 Task: Add Sprouts Eucalyptus & Tea Tree Castile Foaming Hand Soap to the cart.
Action: Mouse moved to (693, 280)
Screenshot: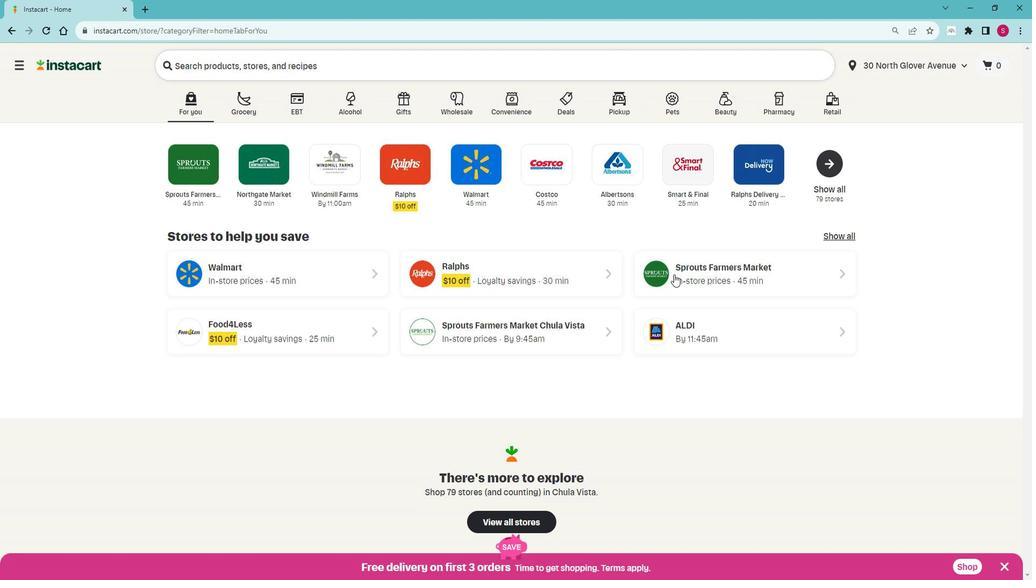 
Action: Mouse pressed left at (693, 280)
Screenshot: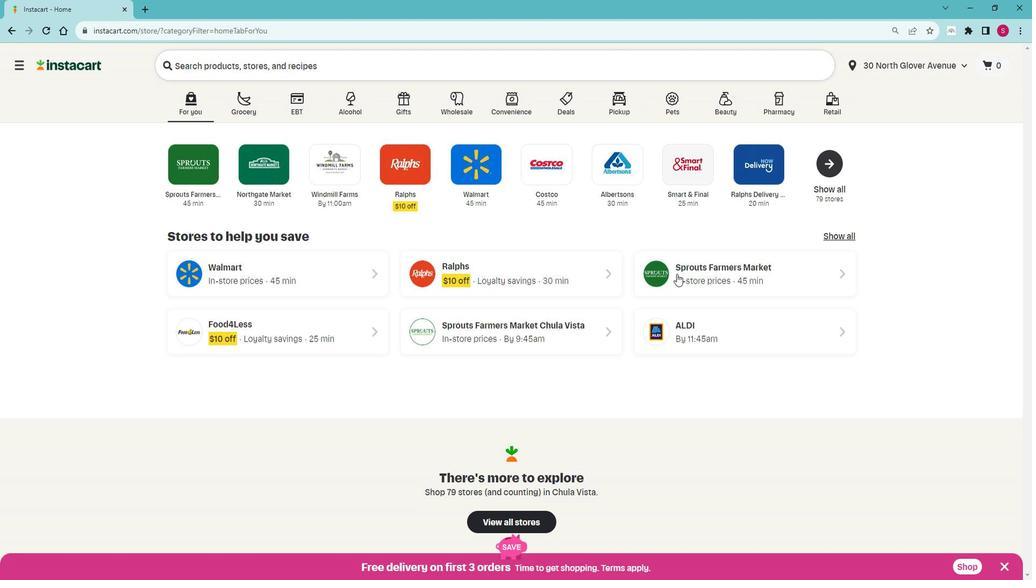 
Action: Mouse moved to (59, 403)
Screenshot: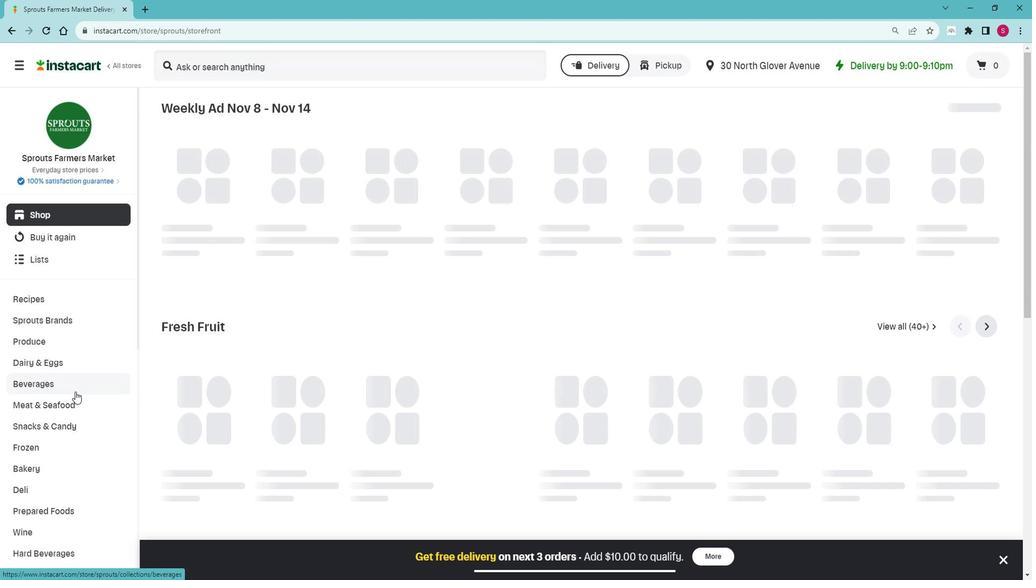 
Action: Mouse scrolled (59, 403) with delta (0, 0)
Screenshot: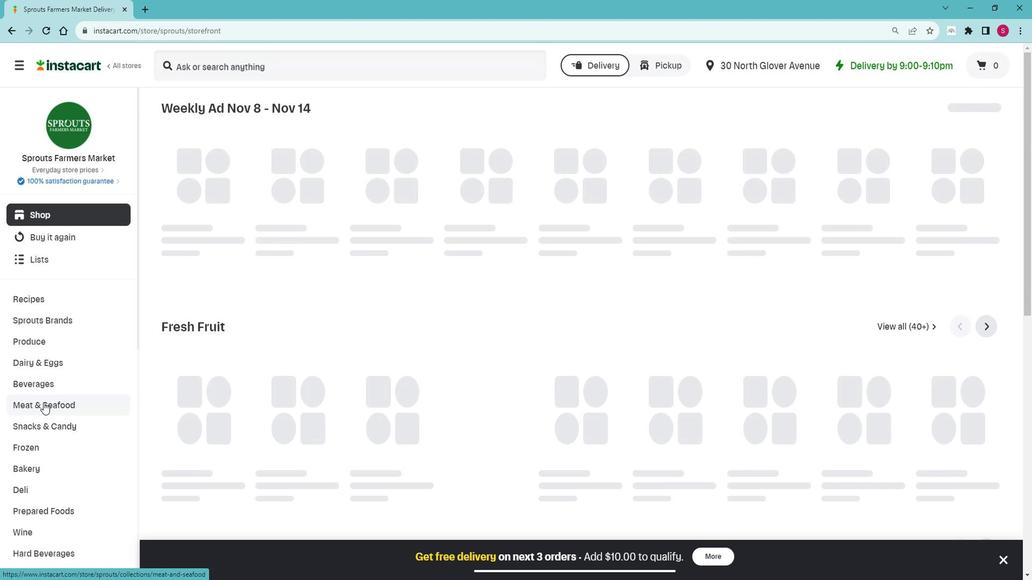 
Action: Mouse moved to (60, 404)
Screenshot: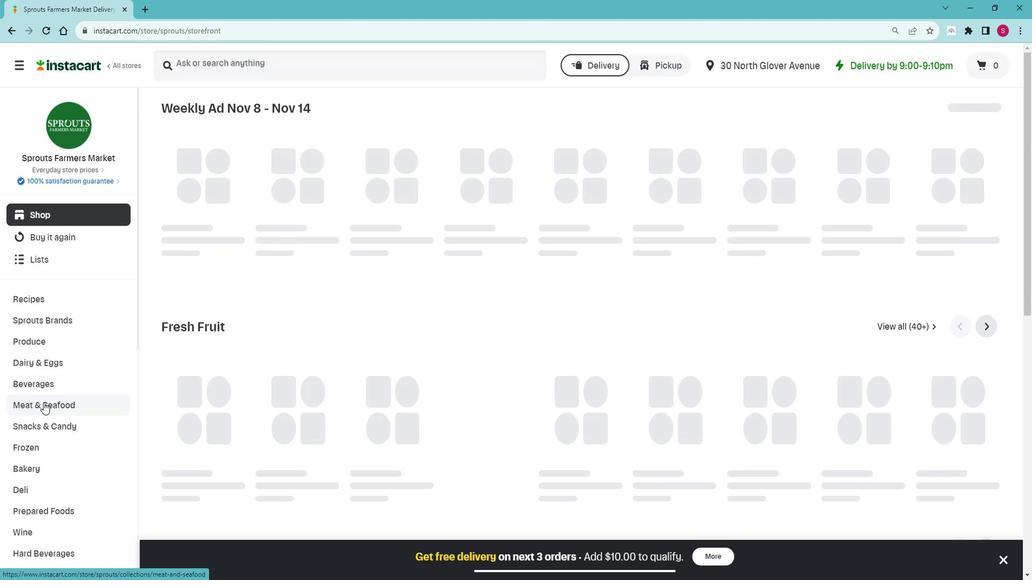 
Action: Mouse scrolled (60, 403) with delta (0, 0)
Screenshot: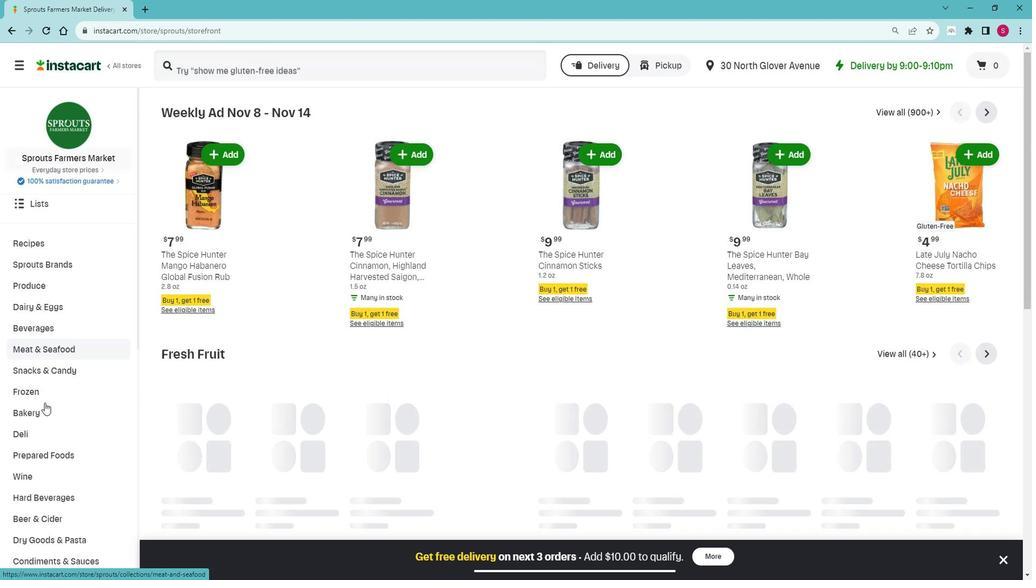 
Action: Mouse scrolled (60, 403) with delta (0, 0)
Screenshot: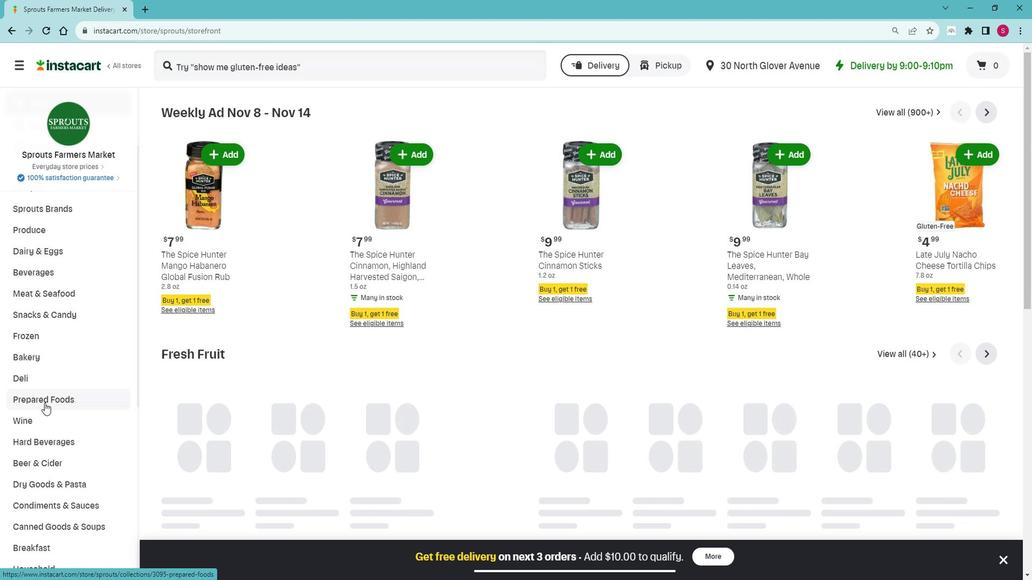 
Action: Mouse scrolled (60, 403) with delta (0, 0)
Screenshot: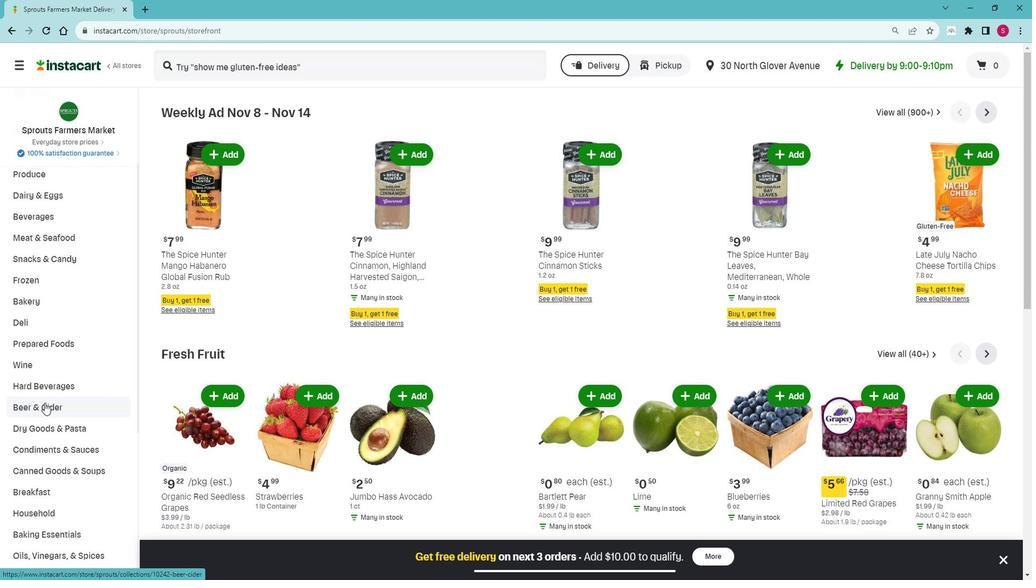 
Action: Mouse scrolled (60, 403) with delta (0, 0)
Screenshot: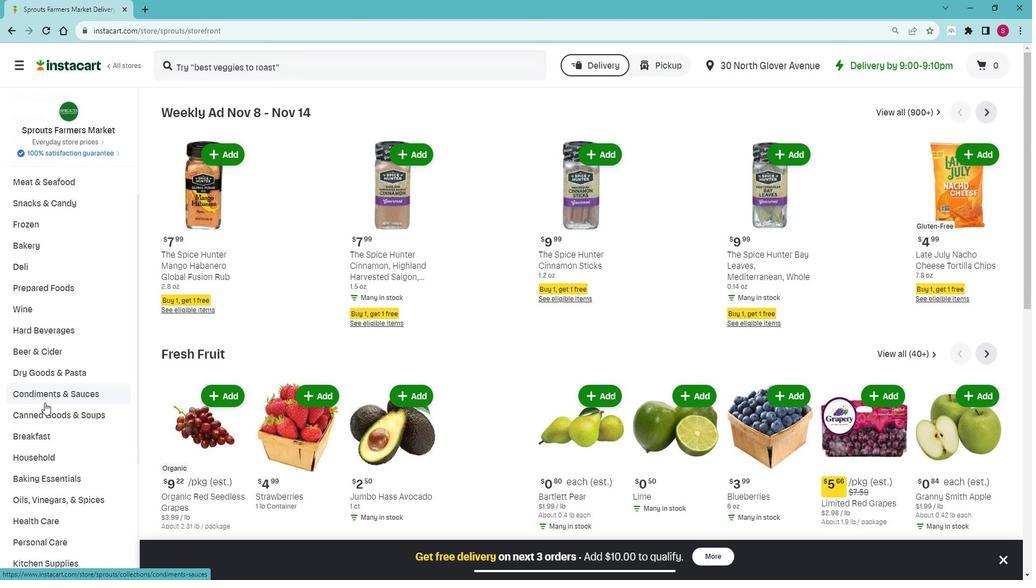 
Action: Mouse scrolled (60, 403) with delta (0, 0)
Screenshot: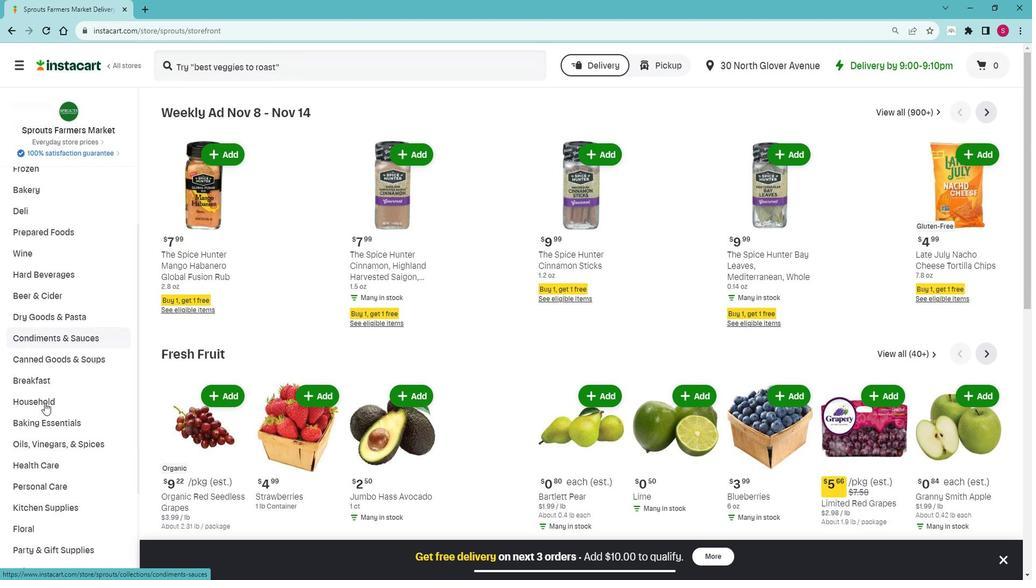 
Action: Mouse moved to (71, 433)
Screenshot: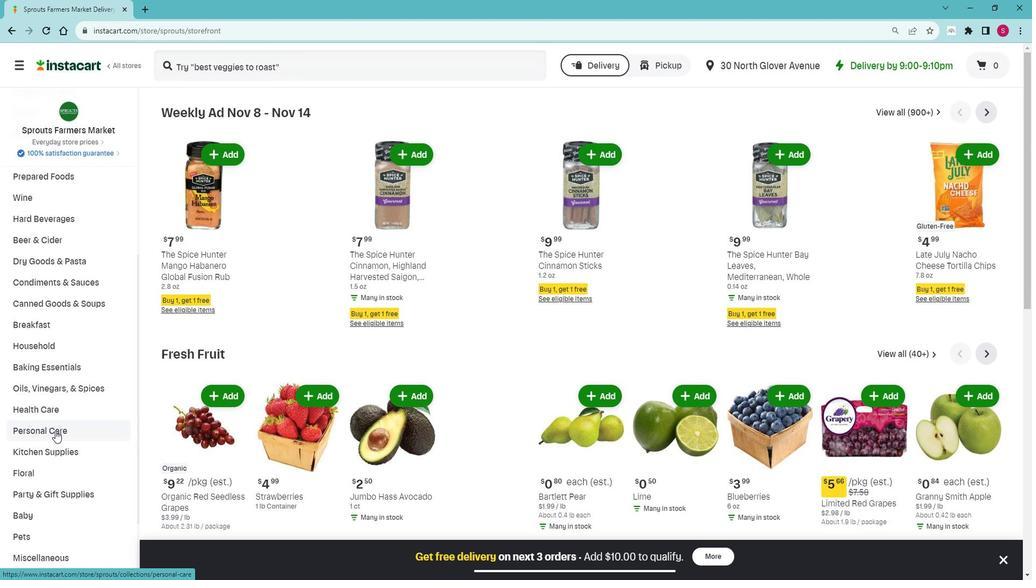 
Action: Mouse pressed left at (71, 433)
Screenshot: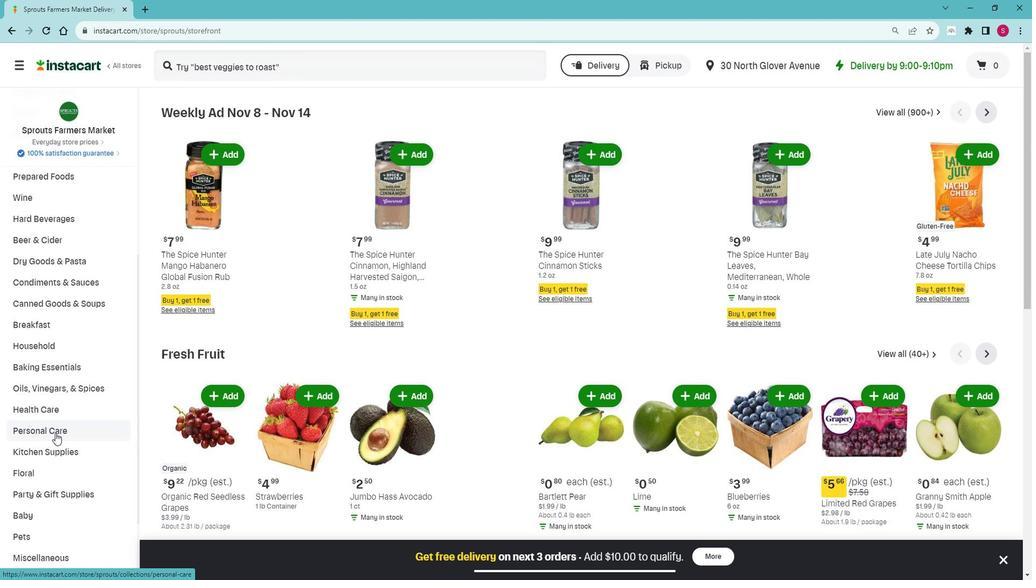 
Action: Mouse moved to (65, 453)
Screenshot: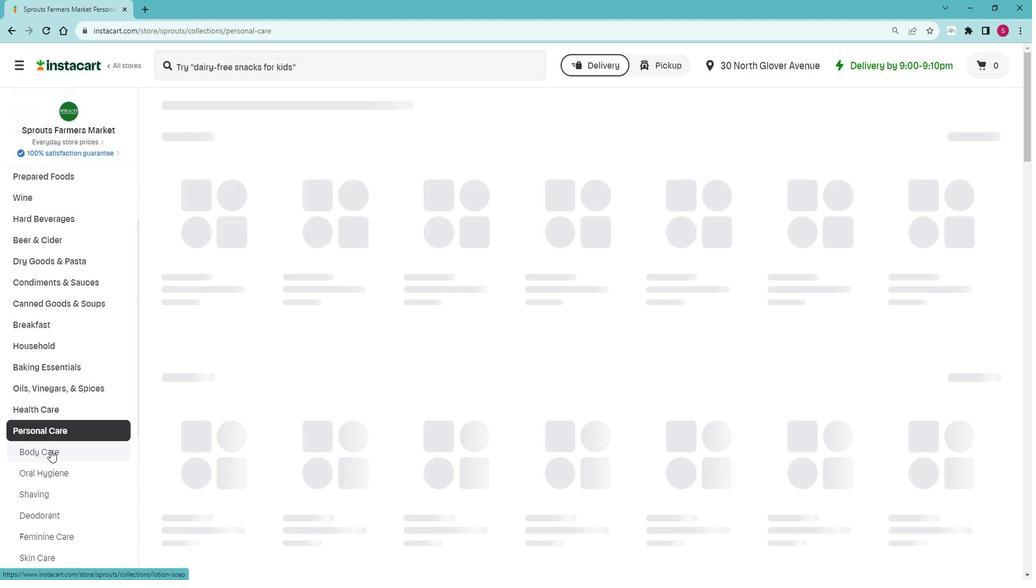 
Action: Mouse pressed left at (65, 453)
Screenshot: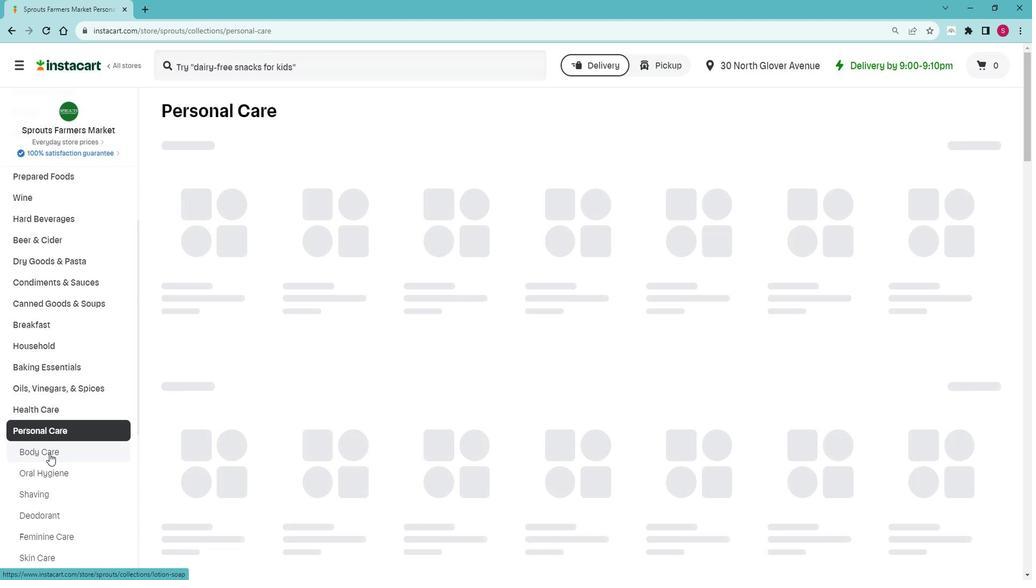 
Action: Mouse moved to (376, 160)
Screenshot: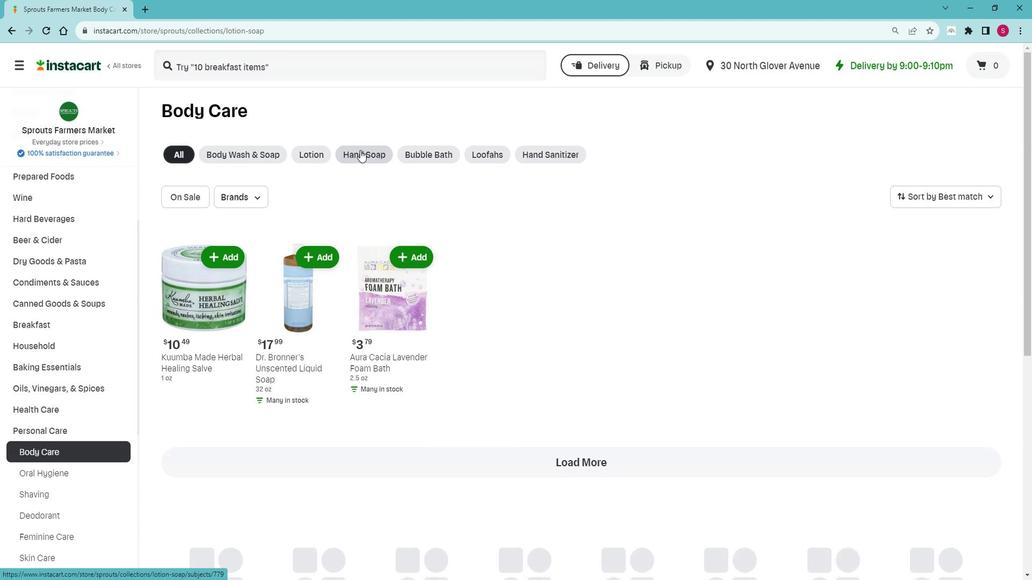 
Action: Mouse pressed left at (376, 160)
Screenshot: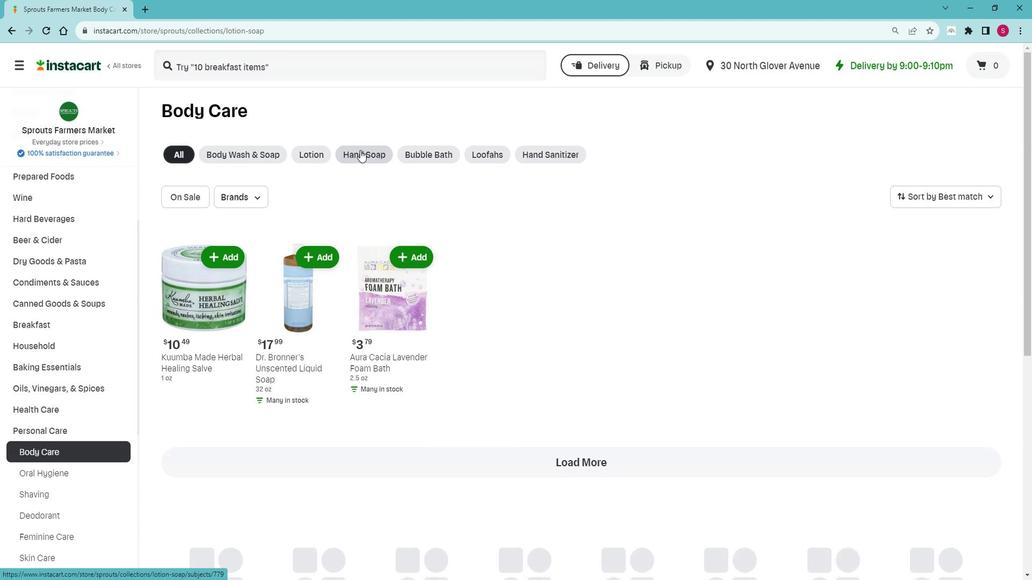 
Action: Mouse moved to (317, 77)
Screenshot: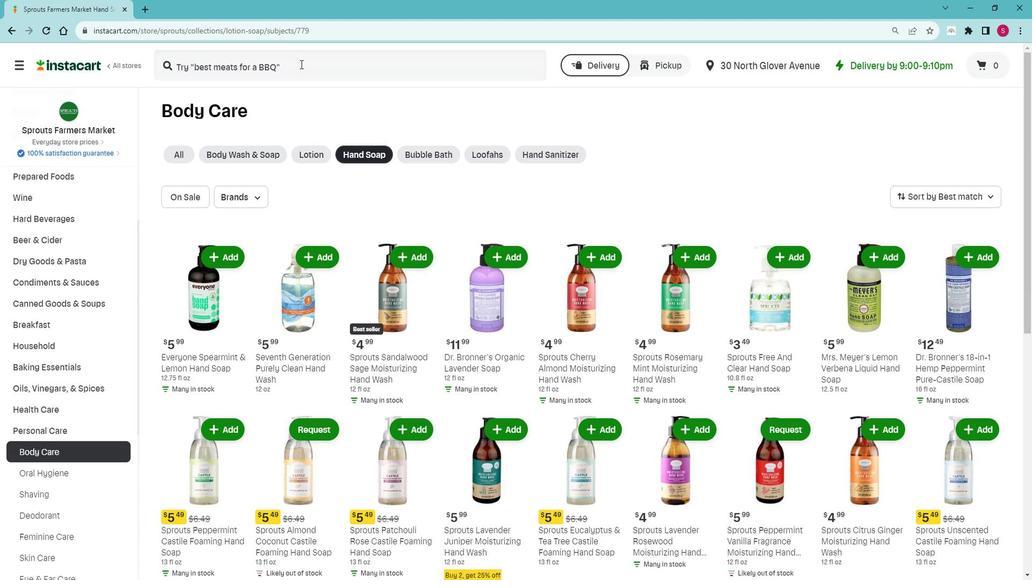 
Action: Mouse pressed left at (317, 77)
Screenshot: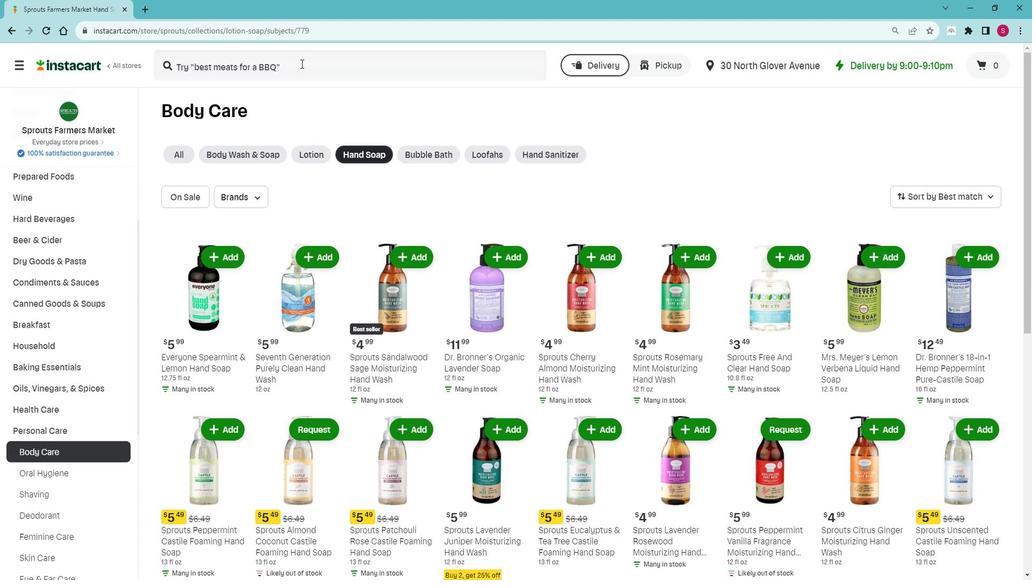 
Action: Mouse moved to (317, 77)
Screenshot: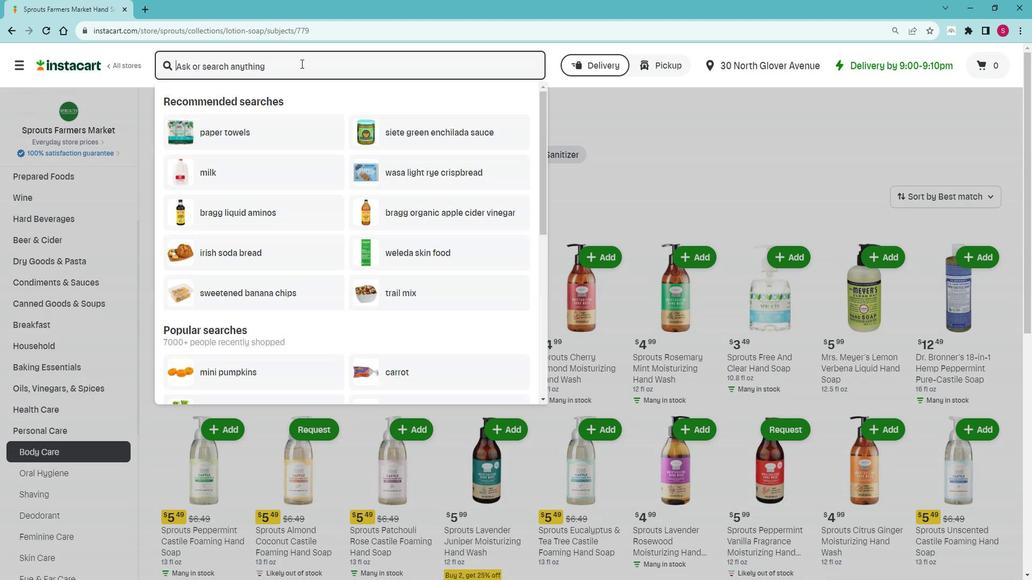 
Action: Key pressed <Key.shift>Sprouts<Key.space><Key.shift>S<Key.backspace><Key.shift>Eucalyptus<Key.space><Key.shift>&<Key.space><Key.shift>Tea<Key.space><Key.shift><Key.shift>Tree<Key.space><Key.shift>Castile<Key.space><Key.shift>Foaming<Key.space><Key.shift>Hand<Key.space><Key.shift>Soap<Key.space><Key.enter>
Screenshot: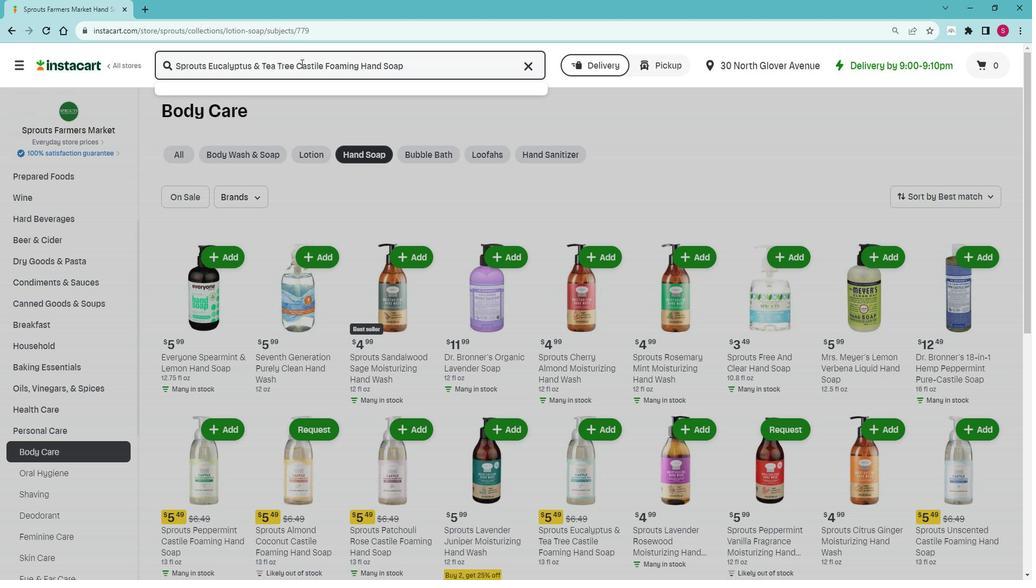 
Action: Mouse moved to (281, 286)
Screenshot: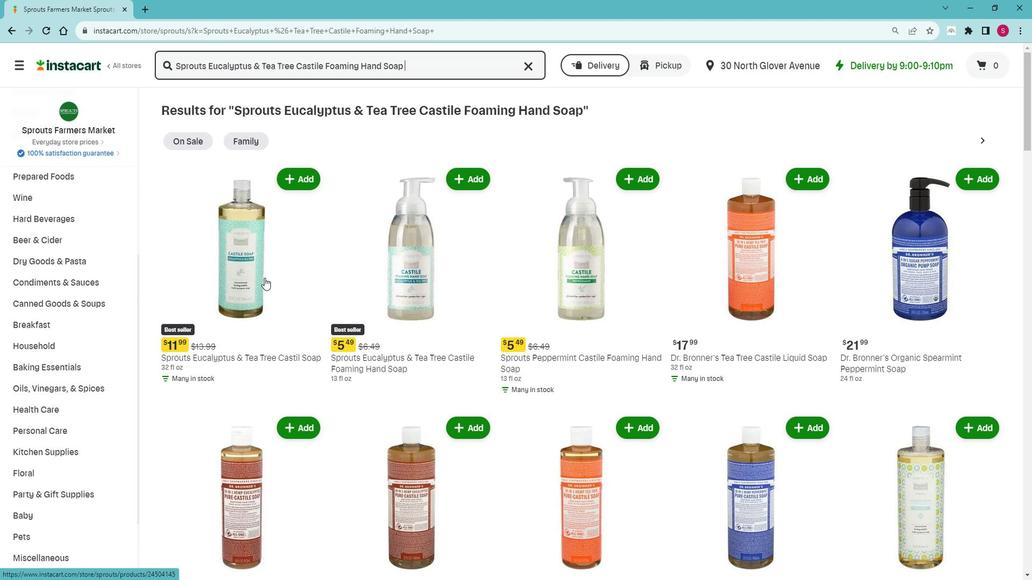 
Action: Mouse scrolled (281, 285) with delta (0, 0)
Screenshot: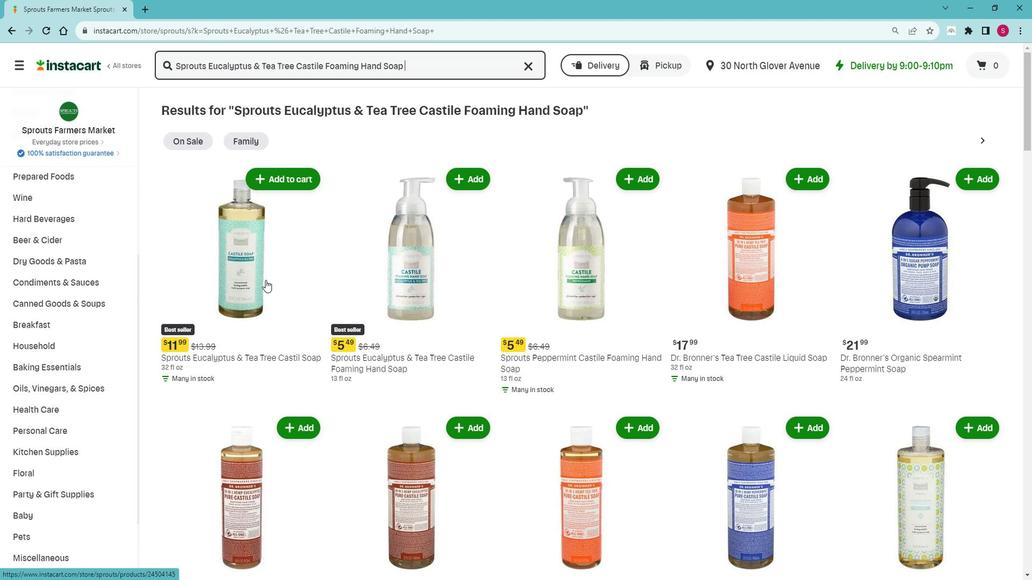 
Action: Mouse moved to (280, 287)
Screenshot: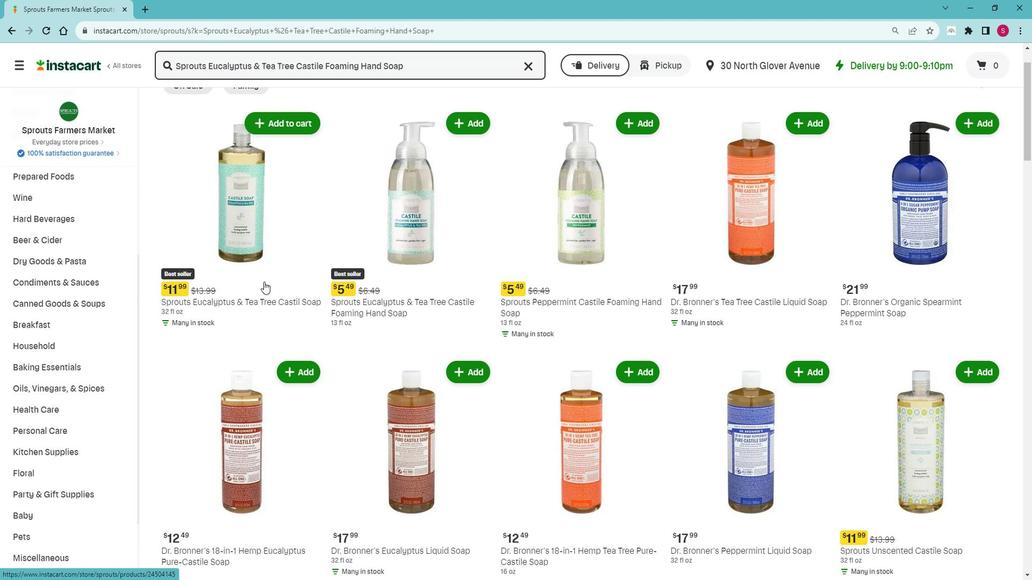 
Action: Mouse scrolled (280, 288) with delta (0, 0)
Screenshot: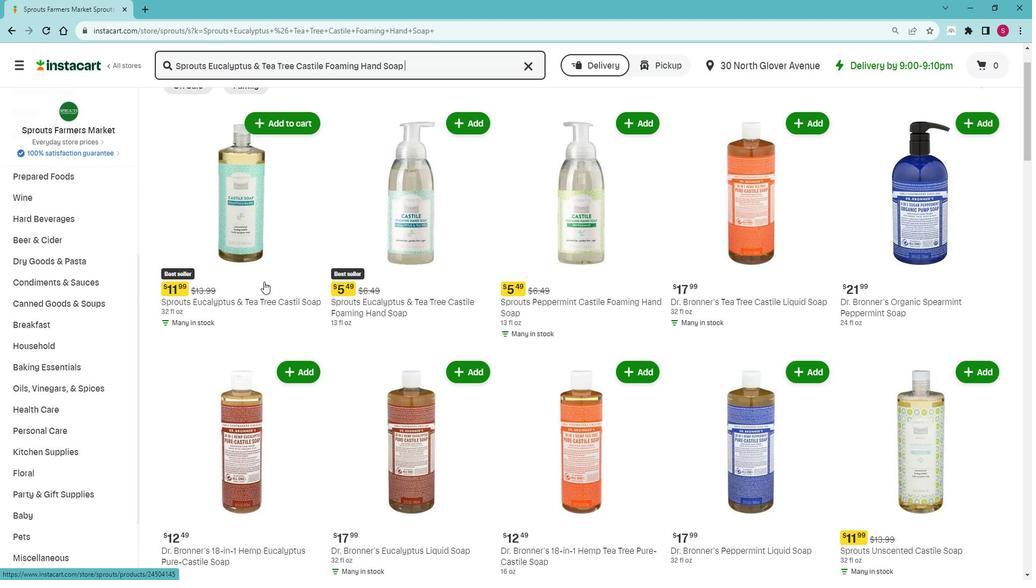 
Action: Mouse moved to (167, 255)
Screenshot: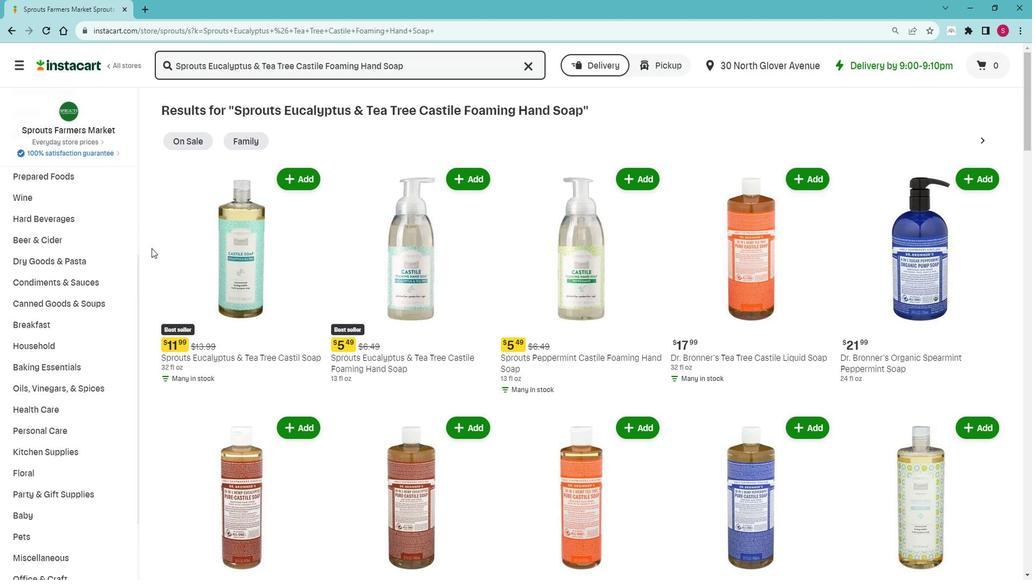 
Action: Mouse scrolled (167, 254) with delta (0, 0)
Screenshot: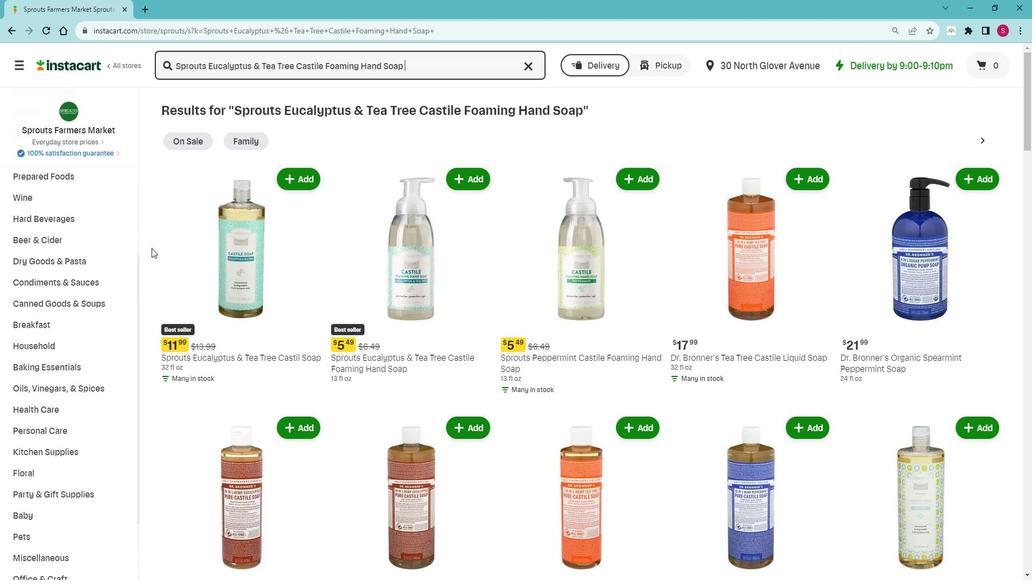 
Action: Mouse moved to (410, 353)
Screenshot: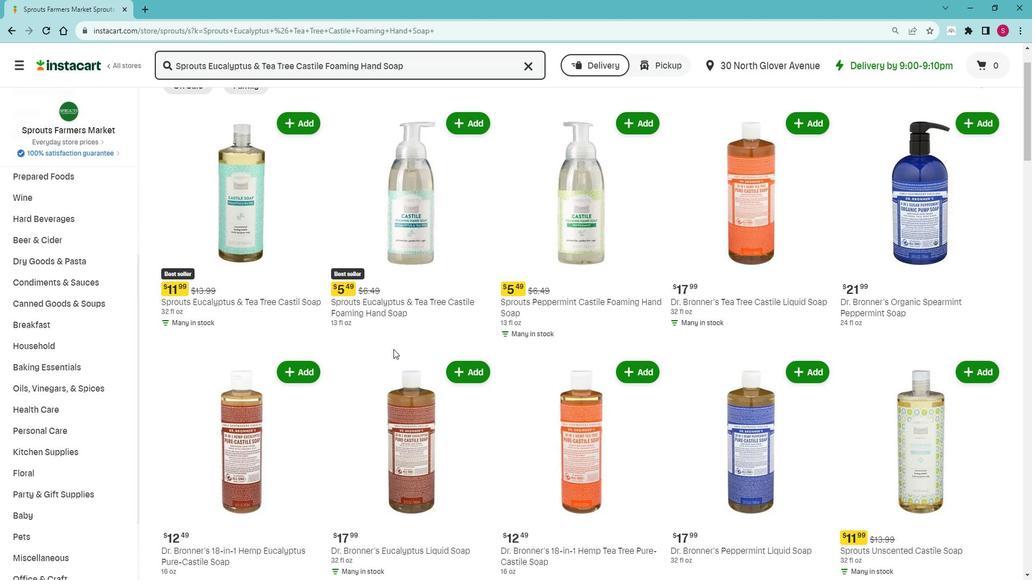 
Action: Mouse scrolled (410, 352) with delta (0, 0)
Screenshot: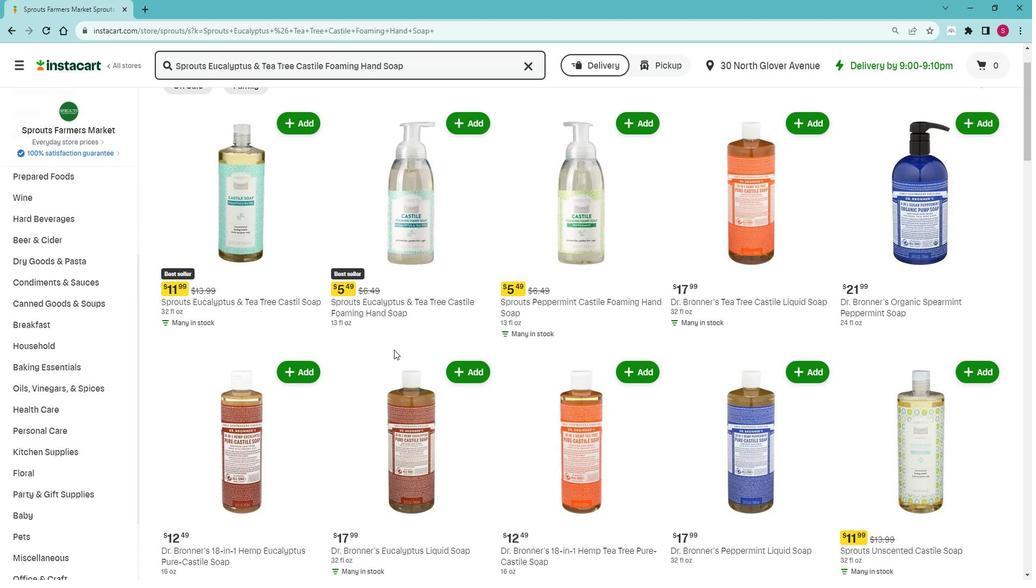 
Action: Mouse moved to (410, 354)
Screenshot: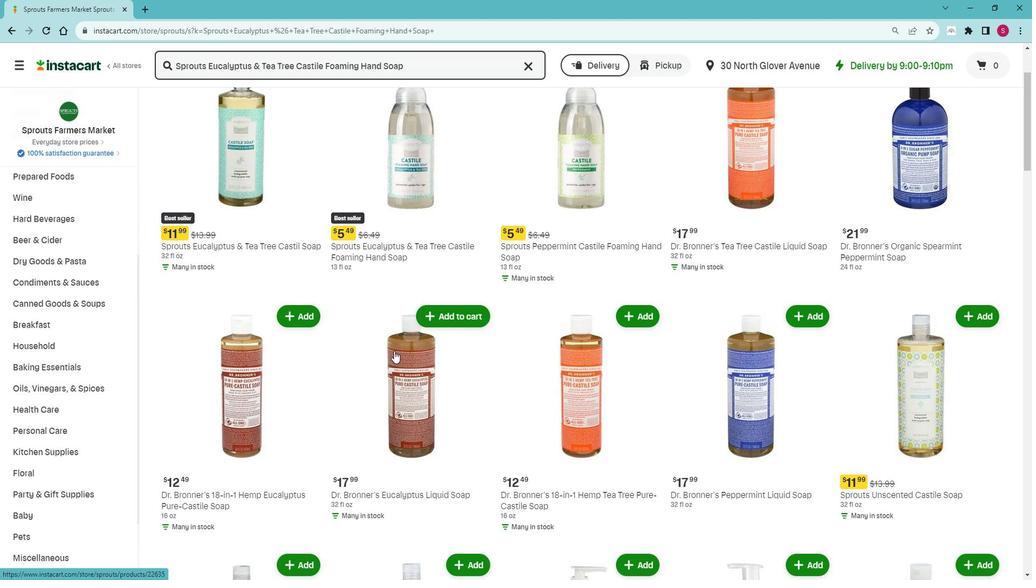 
Action: Mouse scrolled (410, 354) with delta (0, 0)
Screenshot: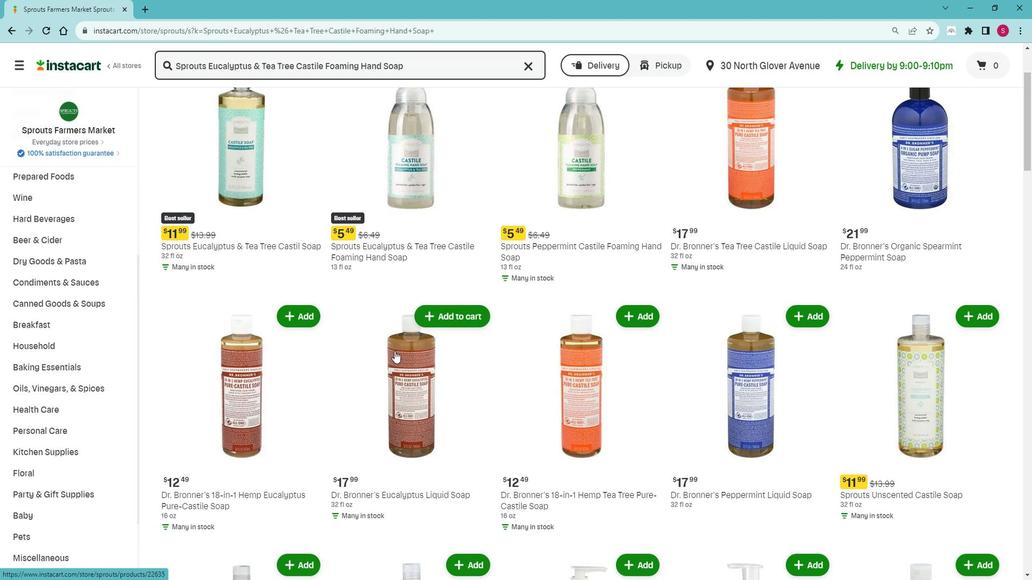 
Action: Mouse moved to (485, 130)
Screenshot: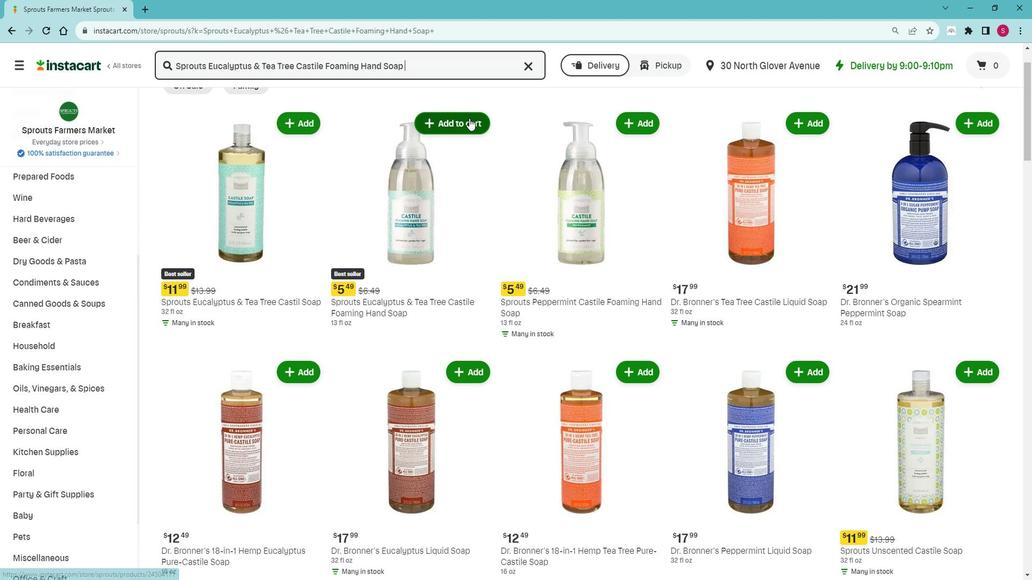 
Action: Mouse pressed left at (485, 130)
Screenshot: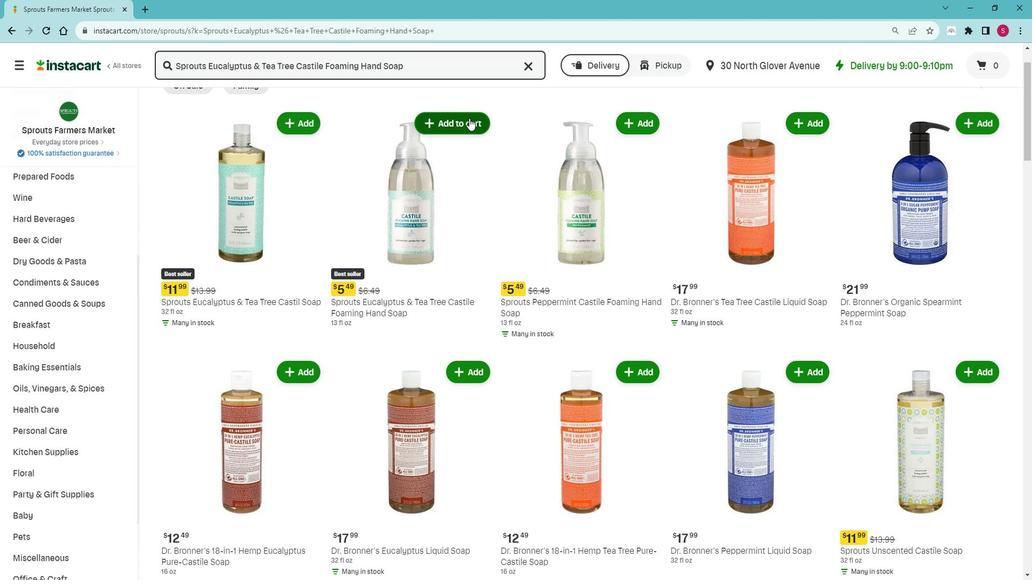 
Action: Mouse moved to (538, 123)
Screenshot: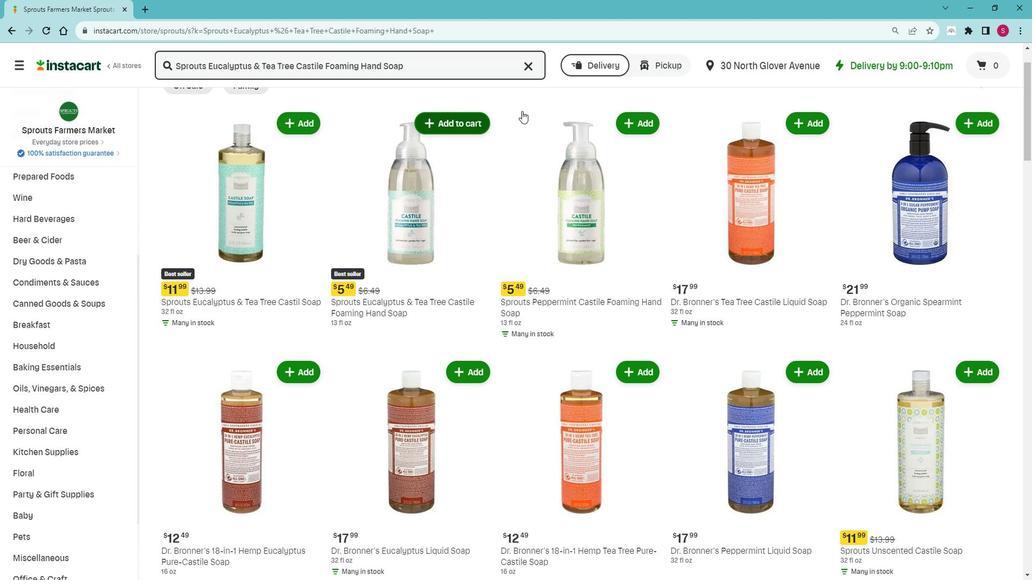 
